 Task: Hide the Sidebar
Action: Mouse pressed left at (860, 308)
Screenshot: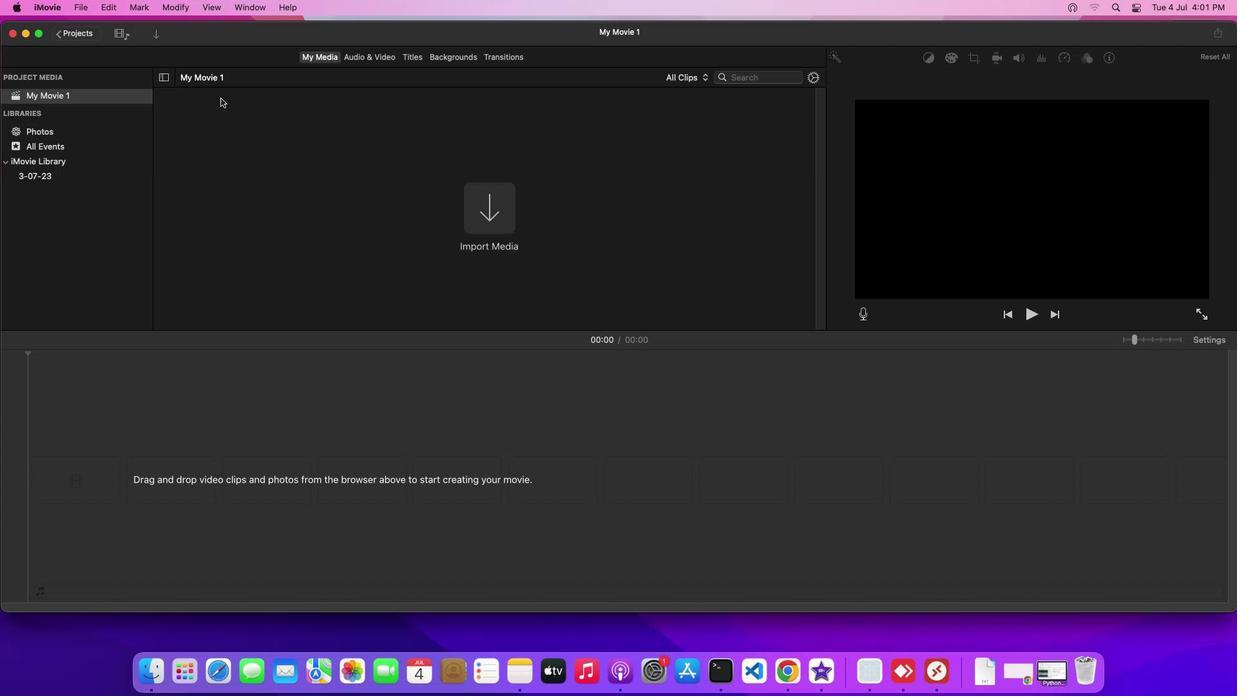 
Action: Mouse moved to (860, 308)
Screenshot: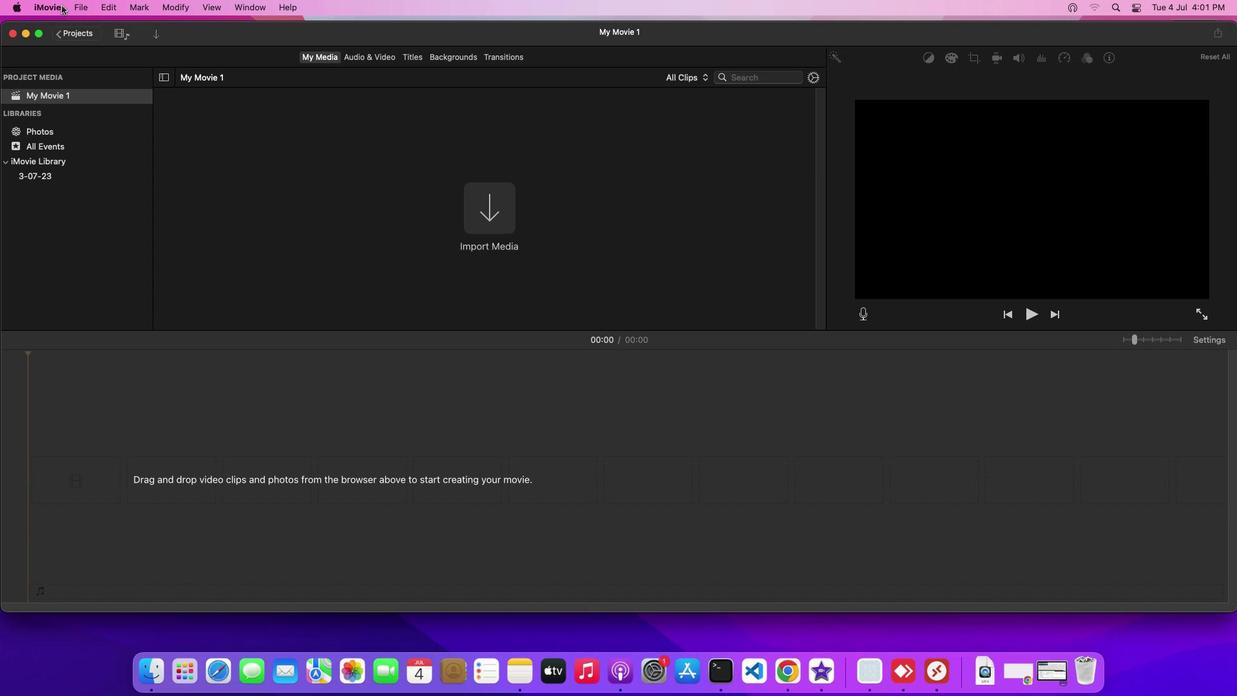 
Action: Mouse pressed left at (860, 308)
Screenshot: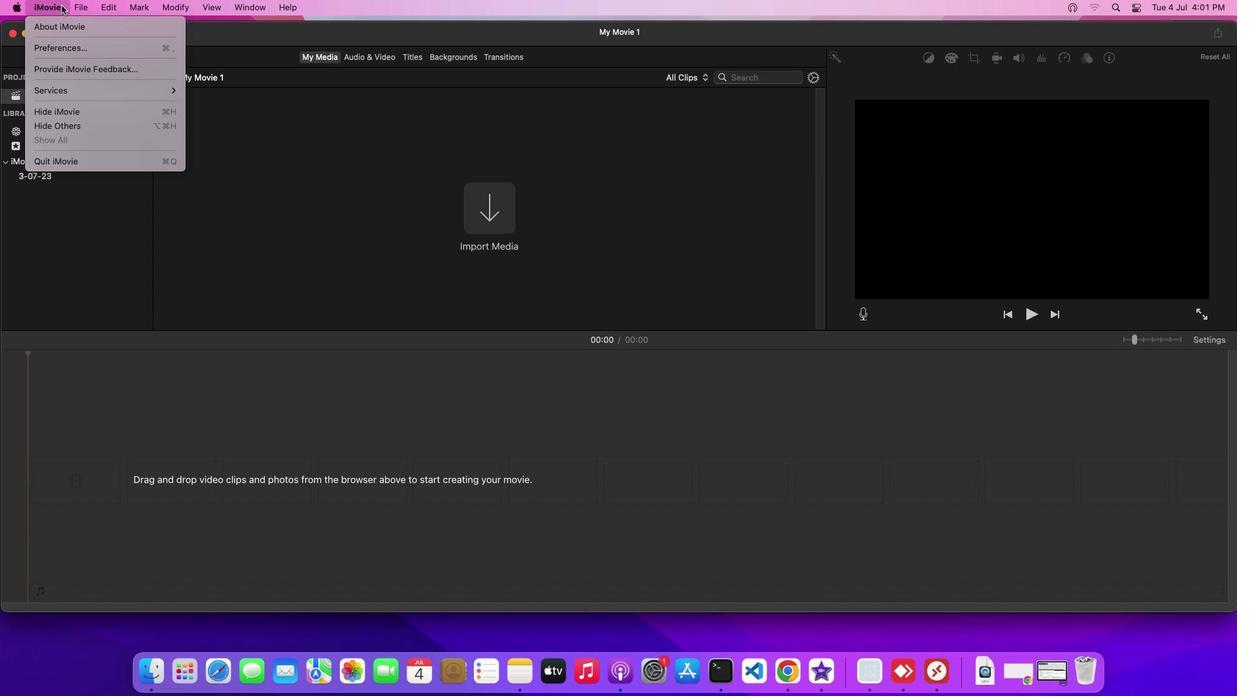 
Action: Mouse moved to (860, 308)
Screenshot: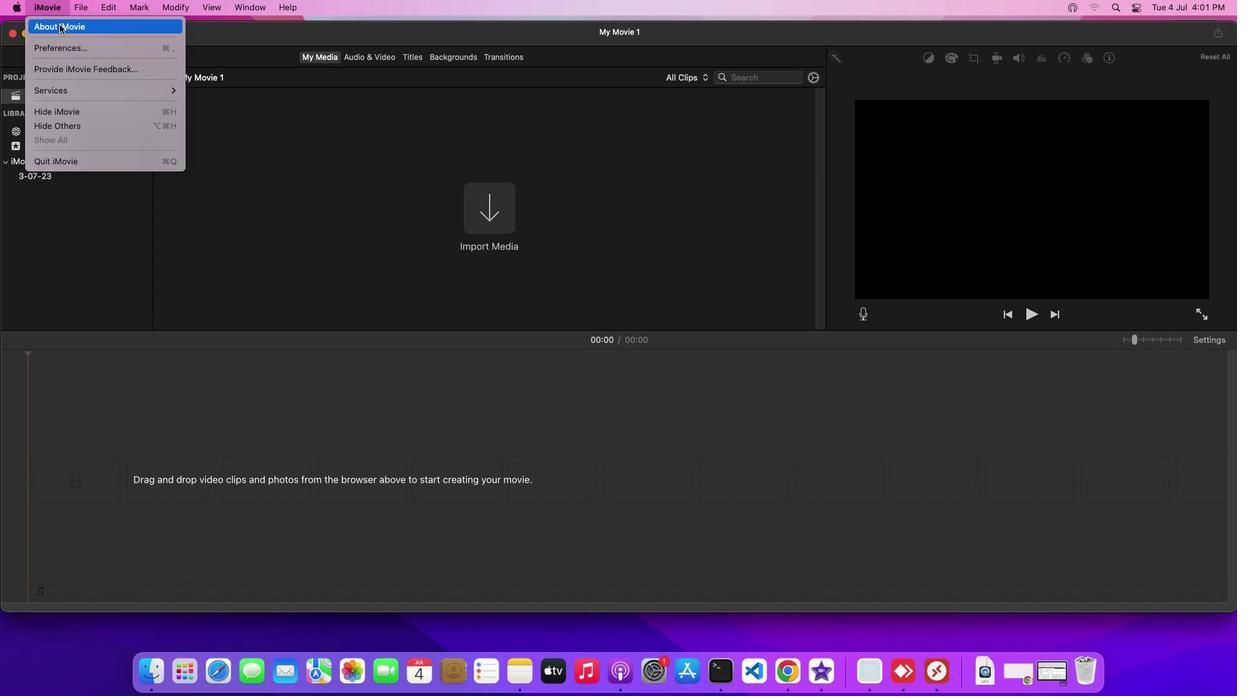 
Action: Mouse pressed left at (860, 308)
Screenshot: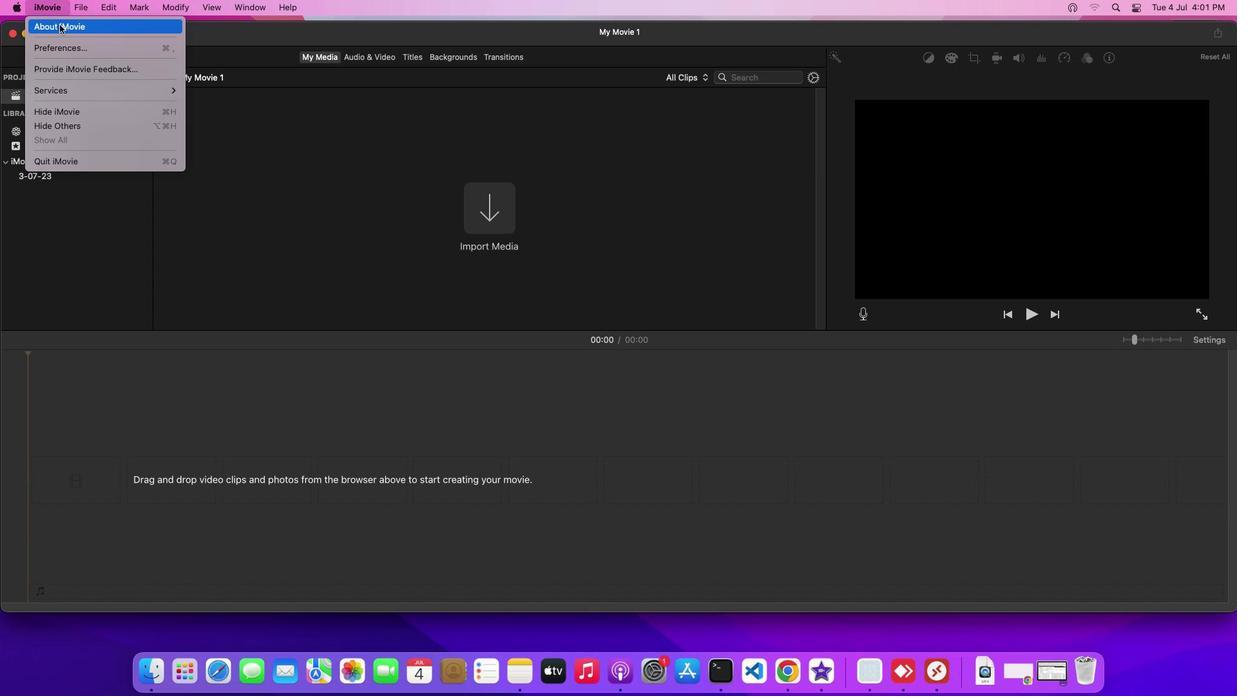 
Action: Mouse moved to (860, 308)
Screenshot: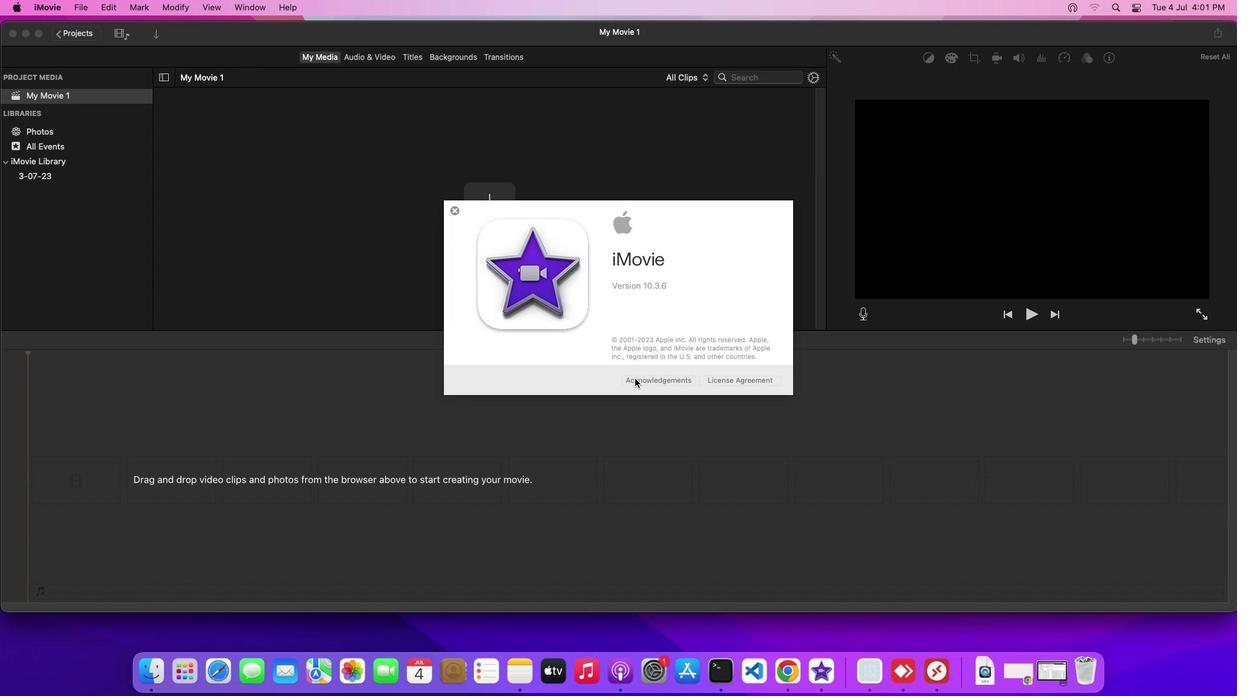 
Action: Mouse pressed left at (860, 308)
Screenshot: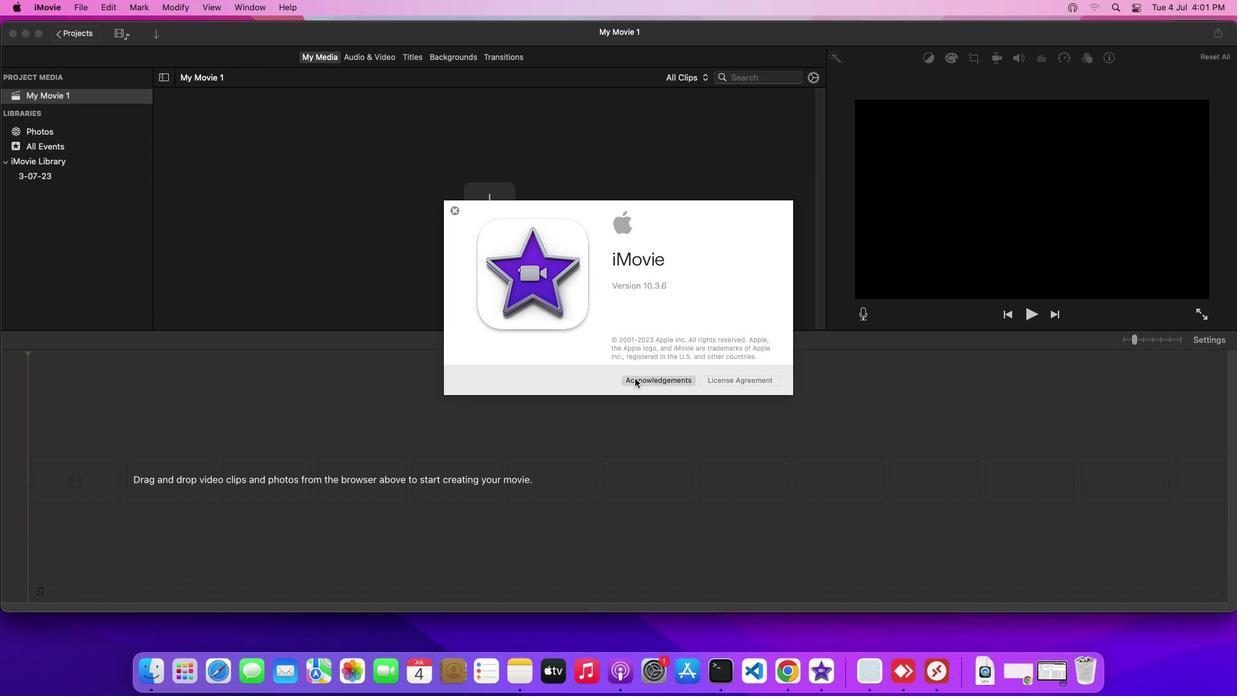 
Action: Mouse moved to (860, 308)
Screenshot: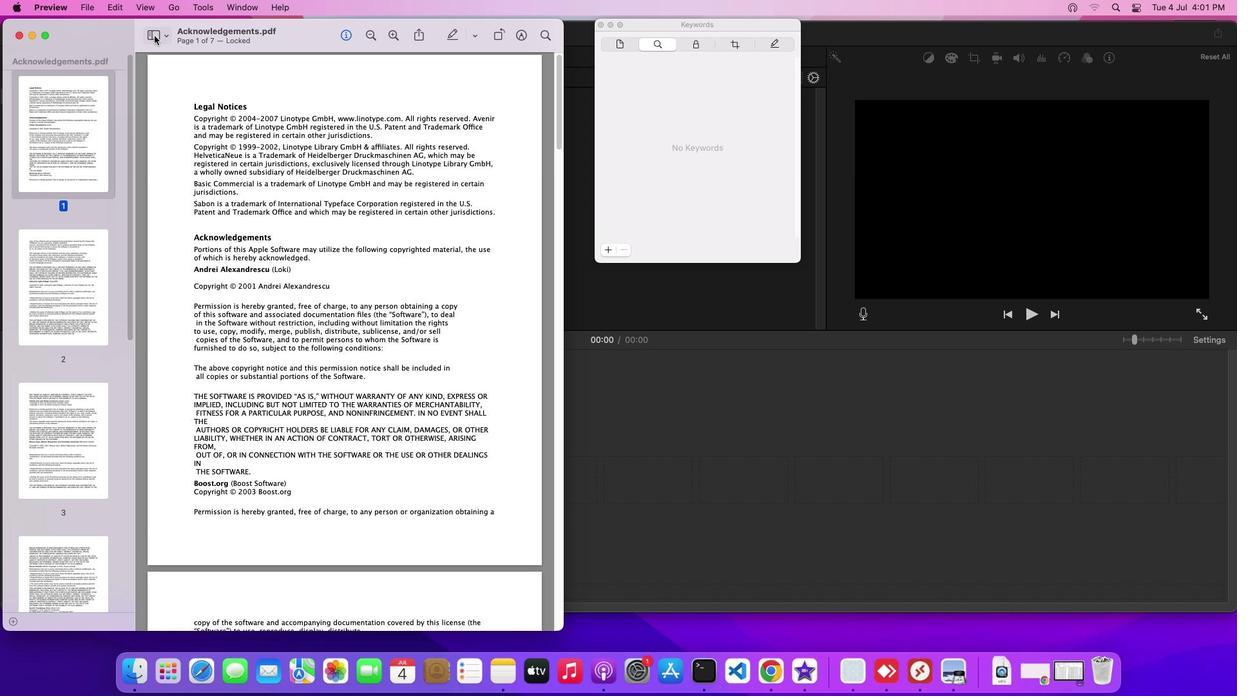
Action: Mouse pressed left at (860, 308)
Screenshot: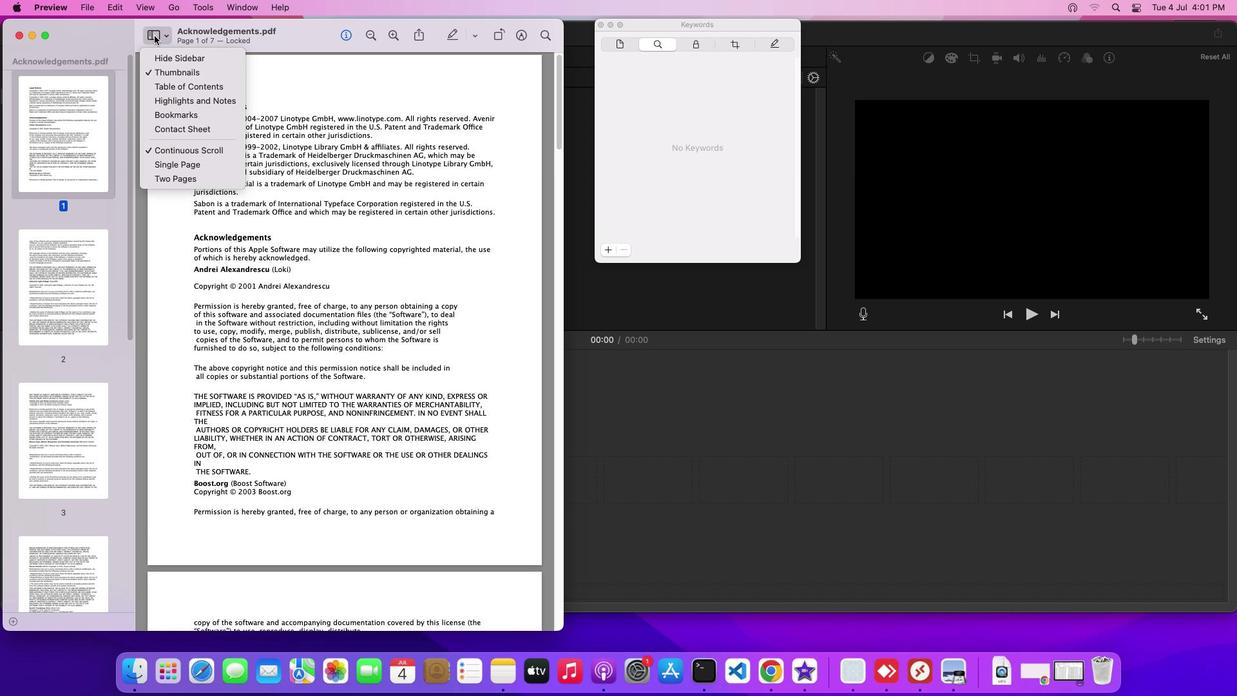 
Action: Mouse moved to (860, 308)
Screenshot: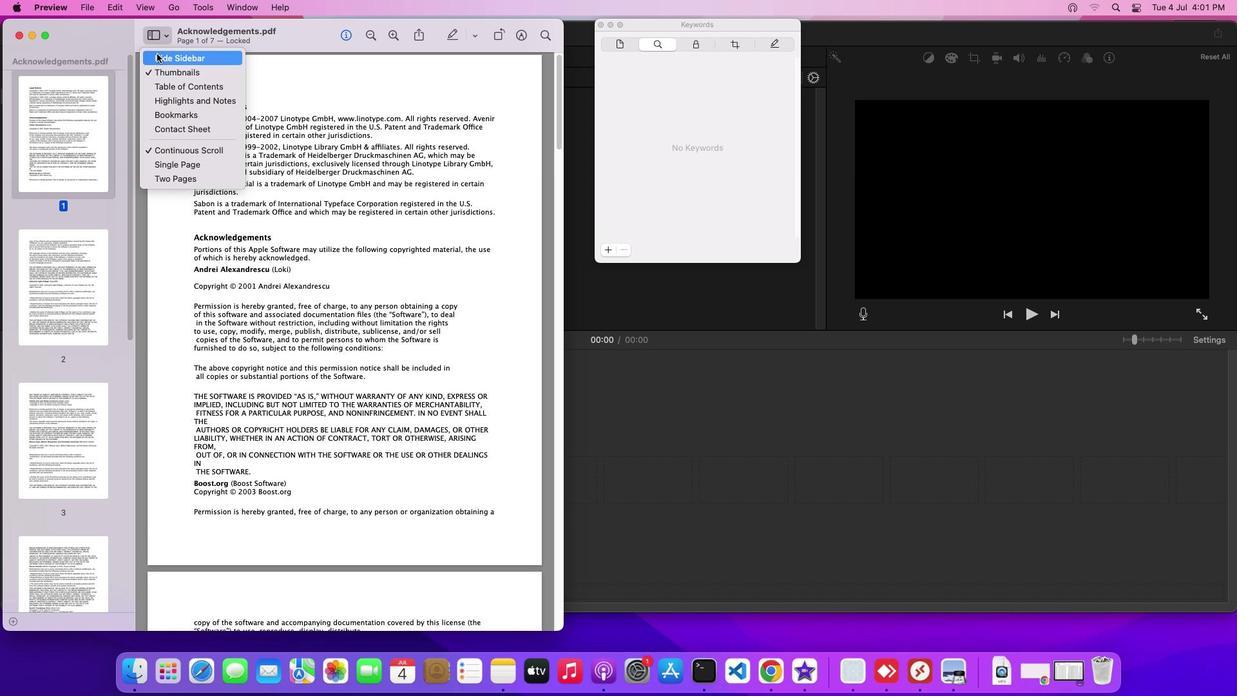 
Action: Mouse pressed left at (860, 308)
Screenshot: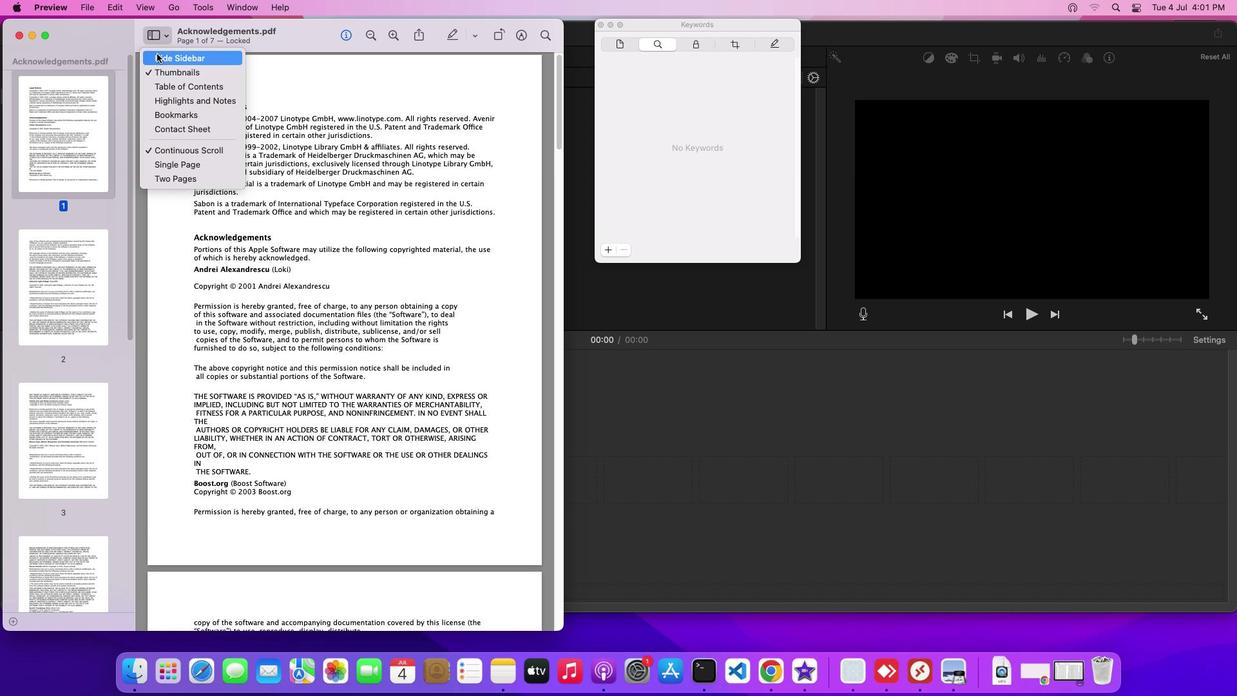 
